Task: Run the report with all fields
Action: Mouse moved to (276, 184)
Screenshot: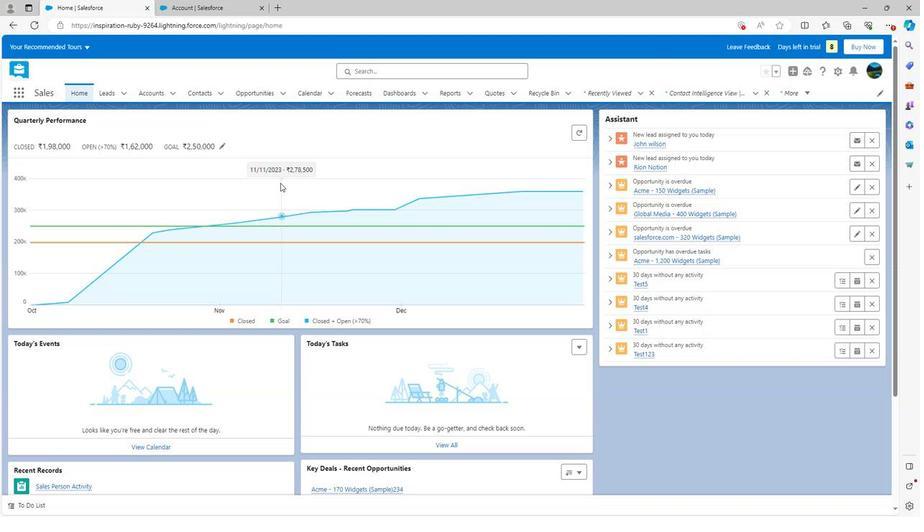 
Action: Mouse scrolled (276, 183) with delta (0, 0)
Screenshot: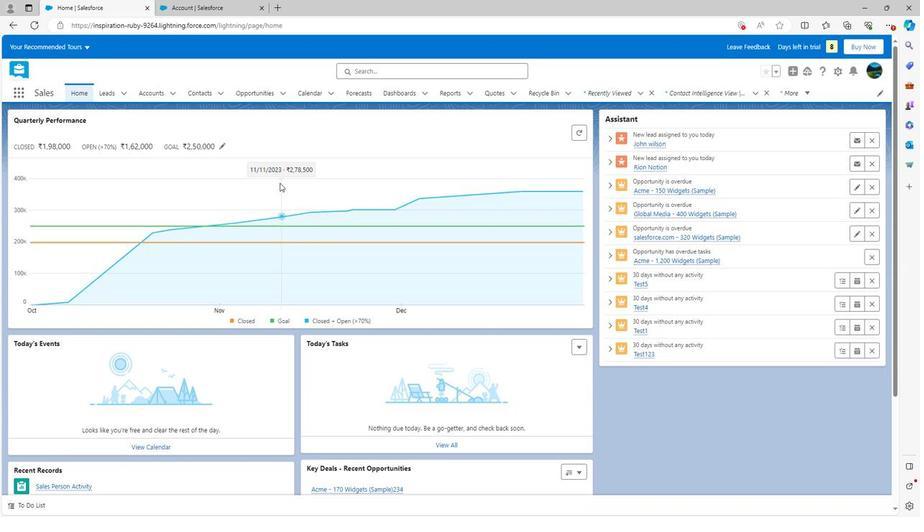 
Action: Mouse scrolled (276, 183) with delta (0, 0)
Screenshot: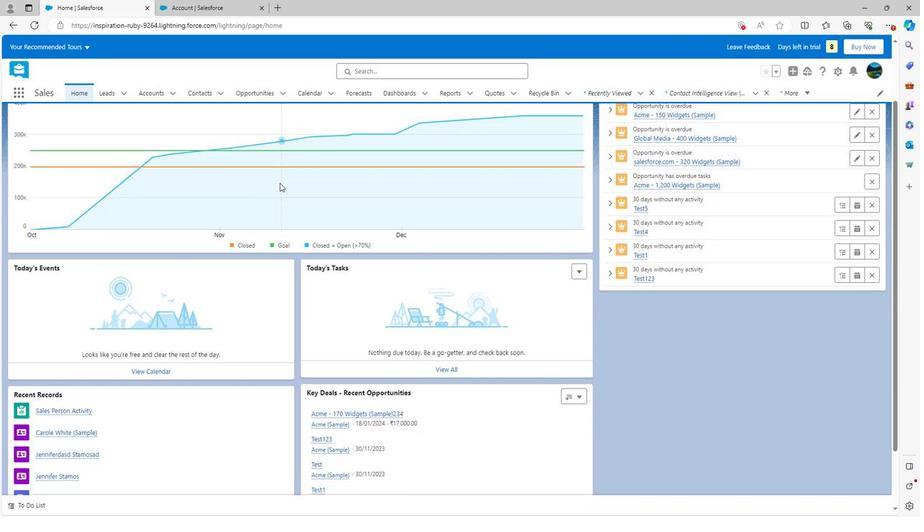 
Action: Mouse scrolled (276, 183) with delta (0, 0)
Screenshot: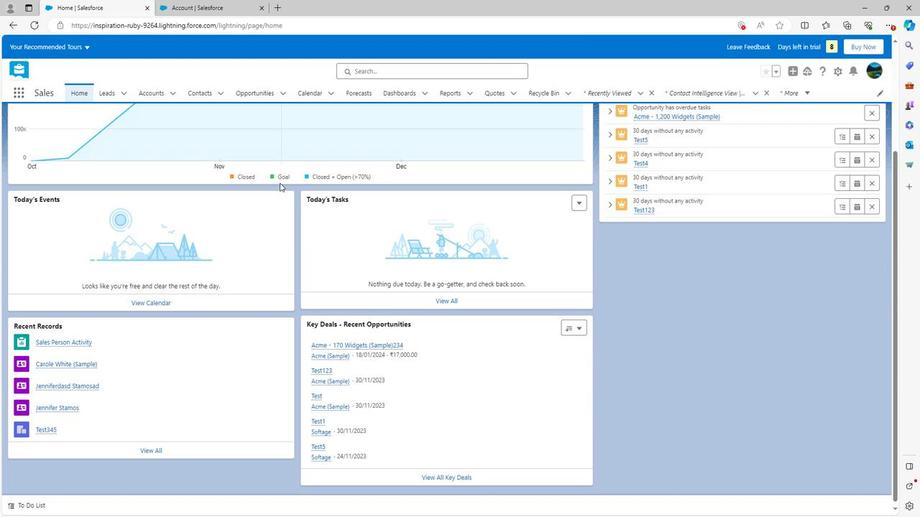 
Action: Mouse scrolled (276, 183) with delta (0, 0)
Screenshot: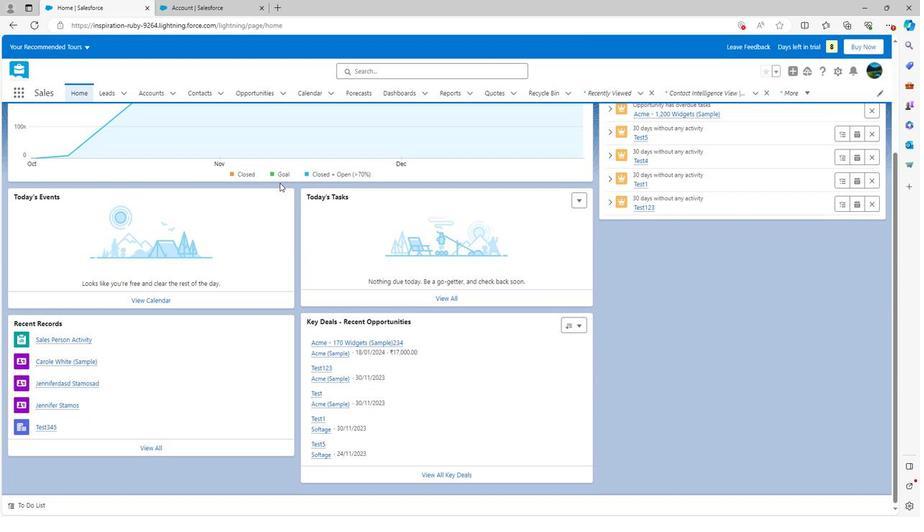 
Action: Mouse scrolled (276, 184) with delta (0, 0)
Screenshot: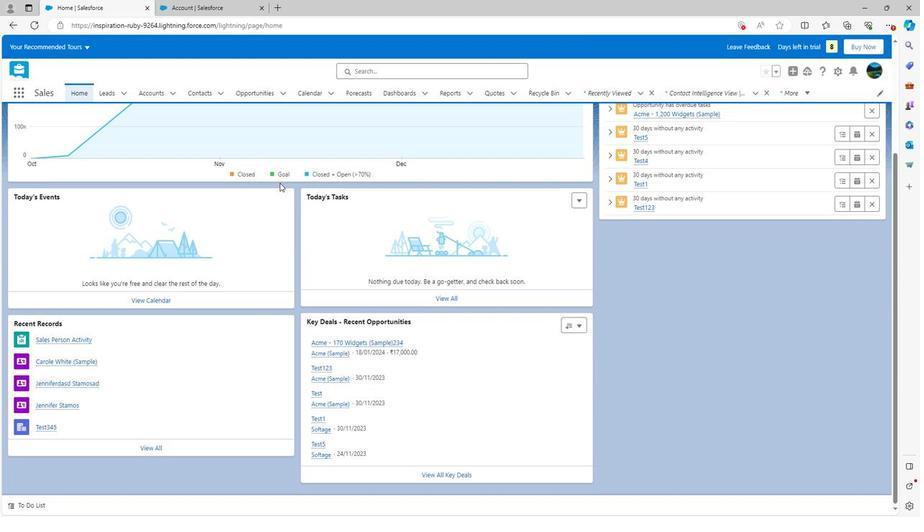 
Action: Mouse scrolled (276, 184) with delta (0, 0)
Screenshot: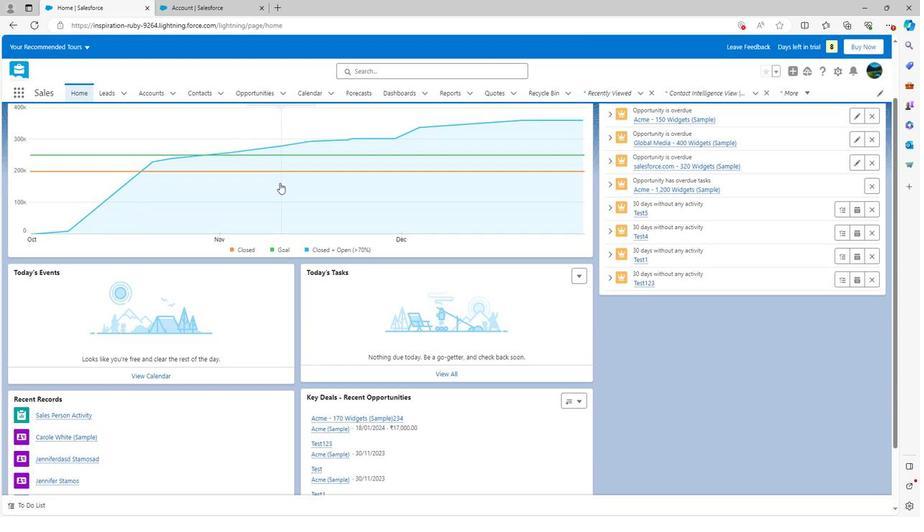 
Action: Mouse scrolled (276, 184) with delta (0, 0)
Screenshot: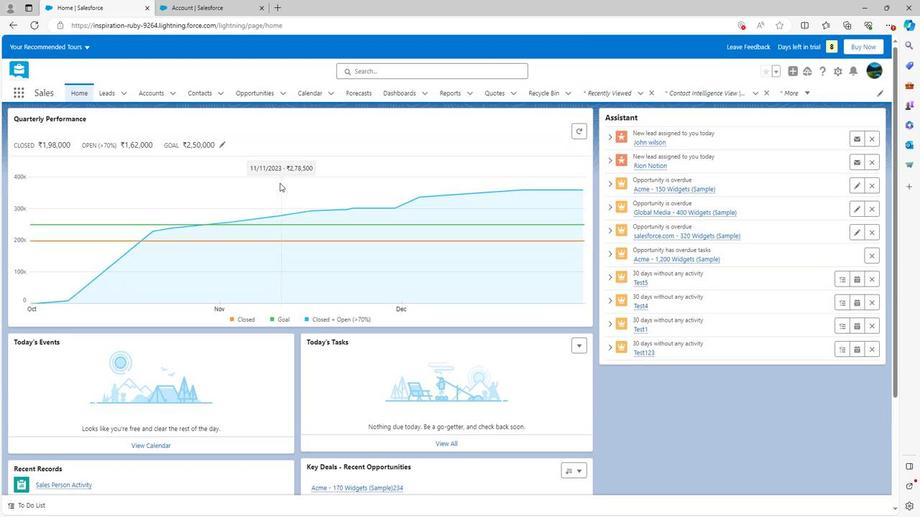 
Action: Mouse scrolled (276, 184) with delta (0, 0)
Screenshot: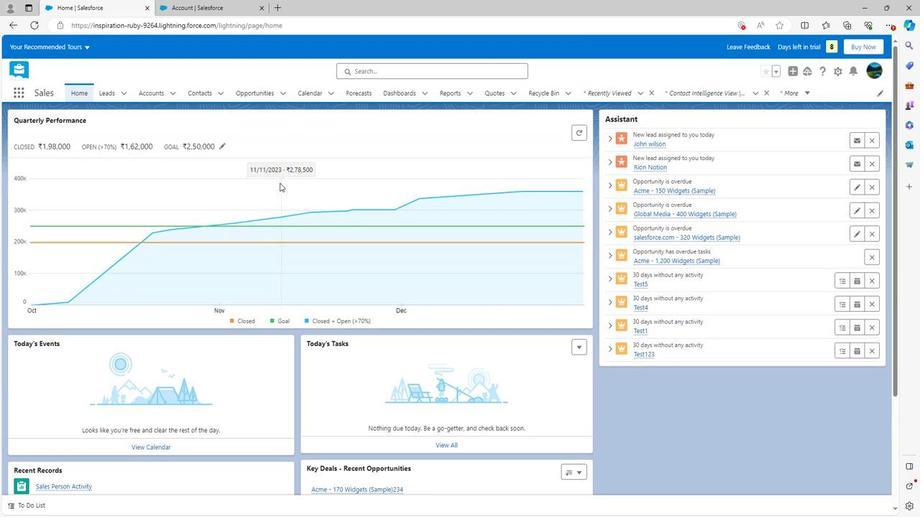 
Action: Mouse moved to (449, 93)
Screenshot: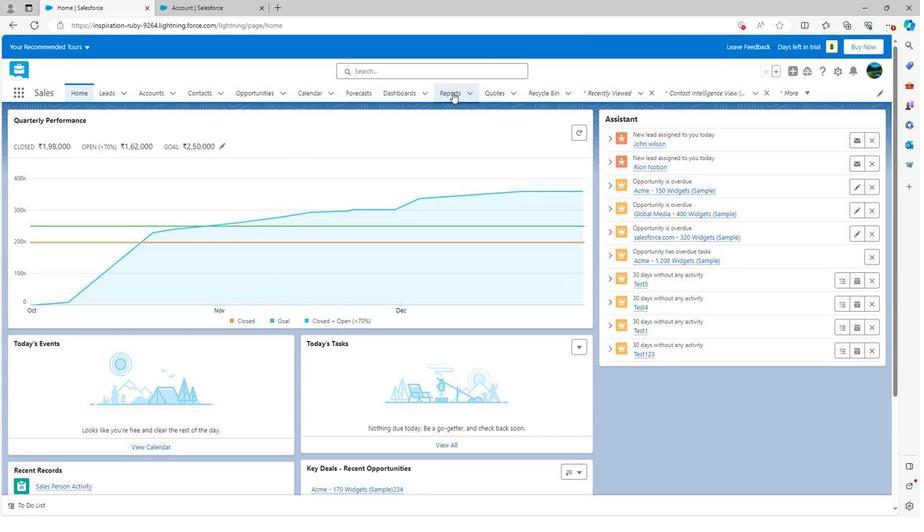 
Action: Mouse pressed left at (449, 93)
Screenshot: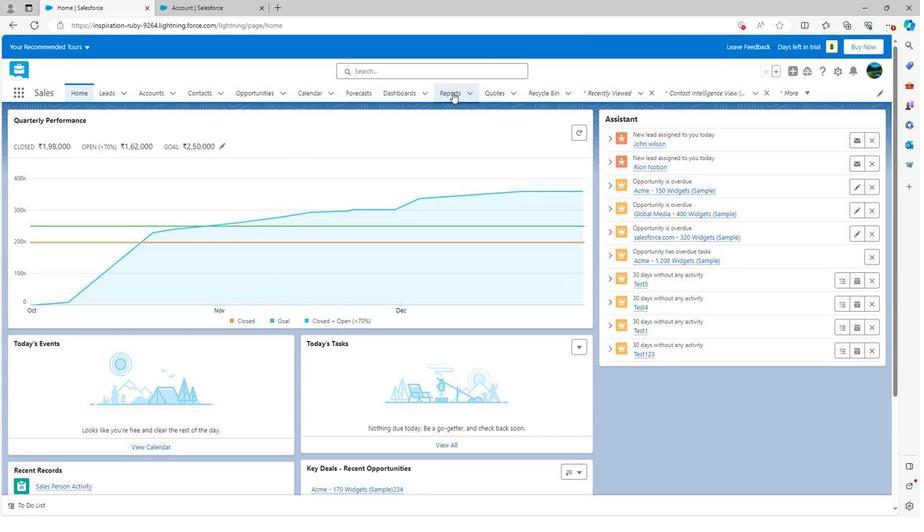 
Action: Mouse moved to (880, 176)
Screenshot: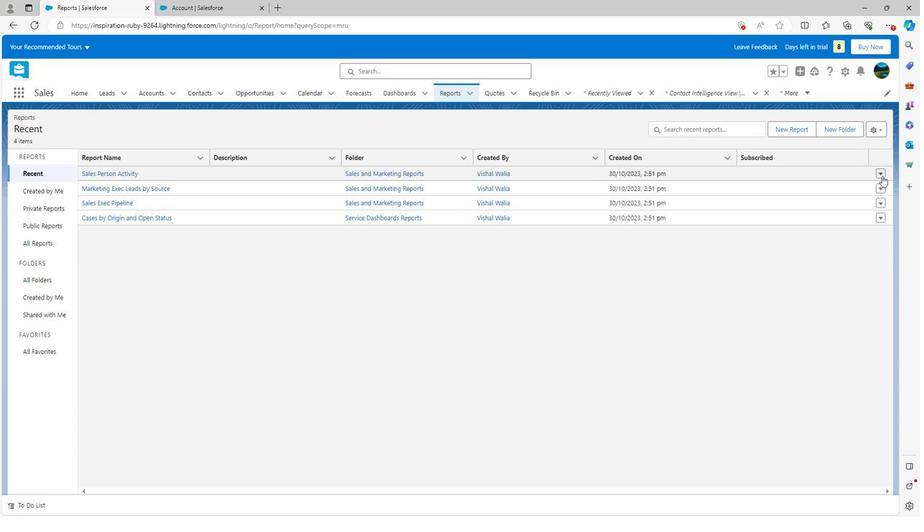
Action: Mouse pressed left at (880, 176)
Screenshot: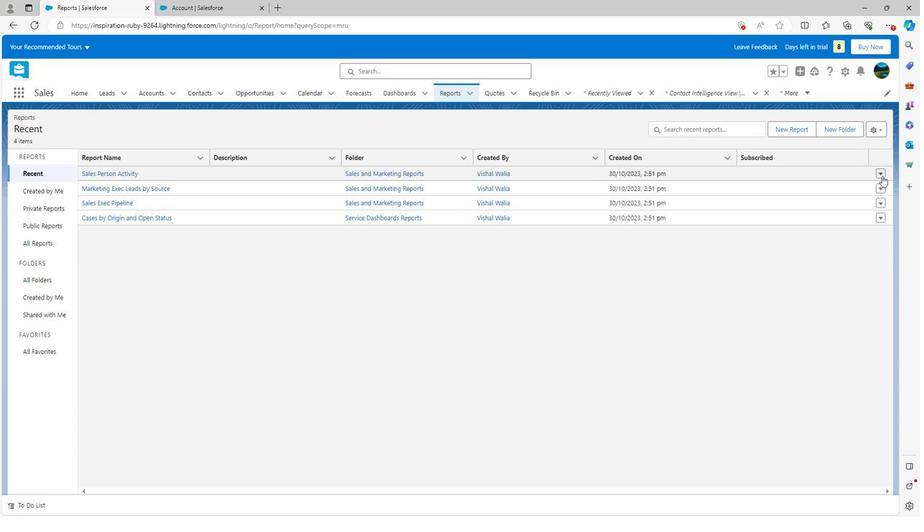 
Action: Mouse moved to (837, 195)
Screenshot: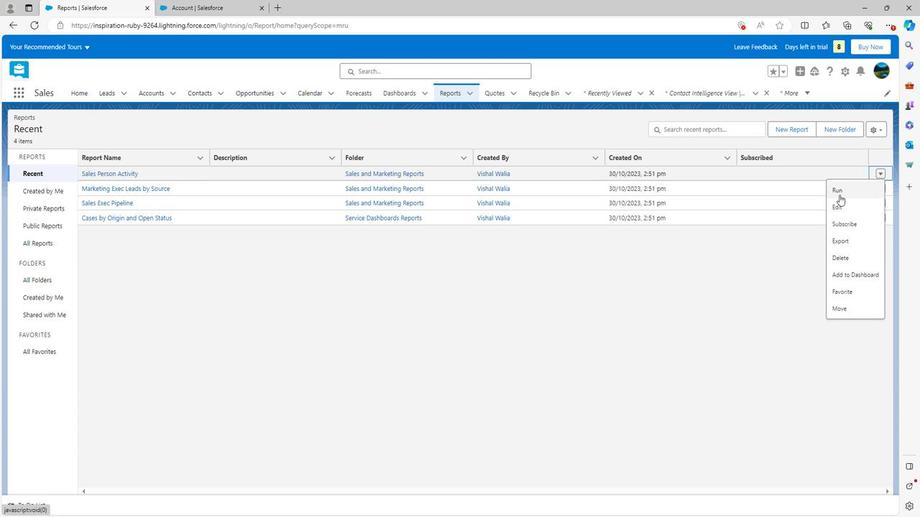 
Action: Mouse pressed left at (837, 195)
Screenshot: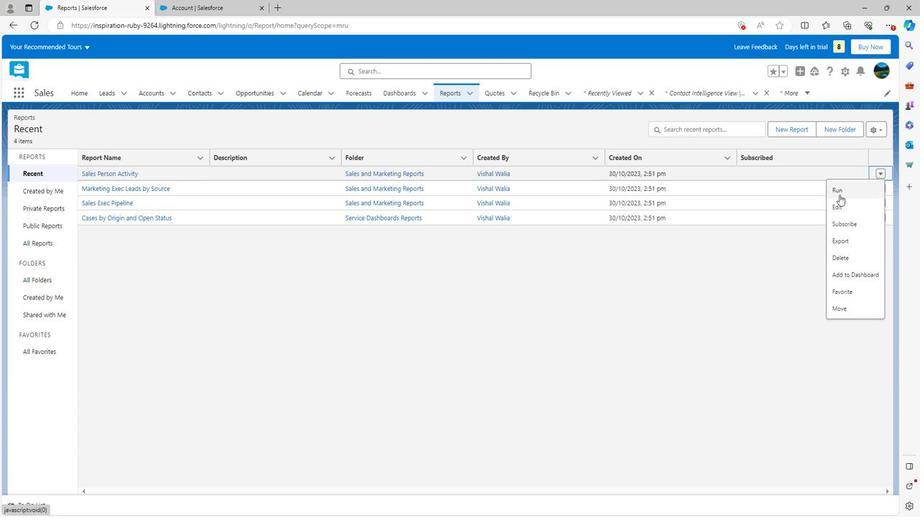 
Action: Mouse moved to (79, 278)
Screenshot: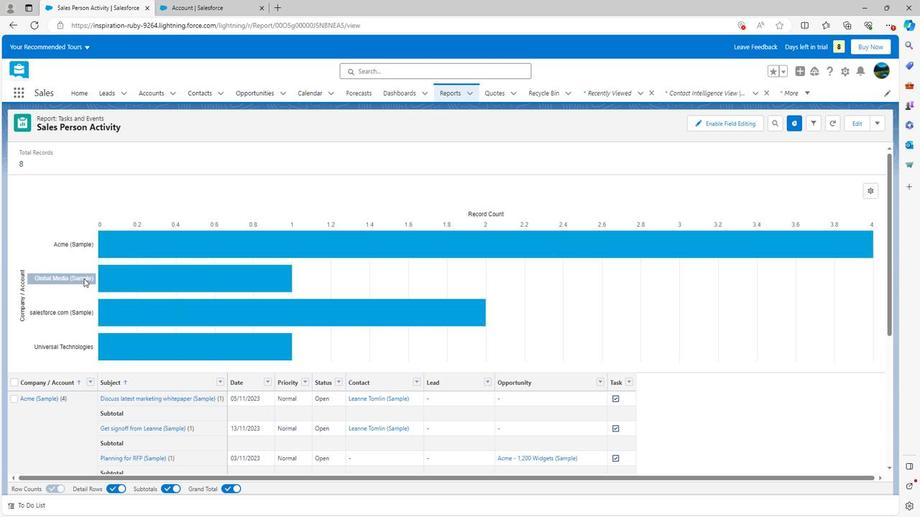 
Action: Mouse scrolled (79, 278) with delta (0, 0)
Screenshot: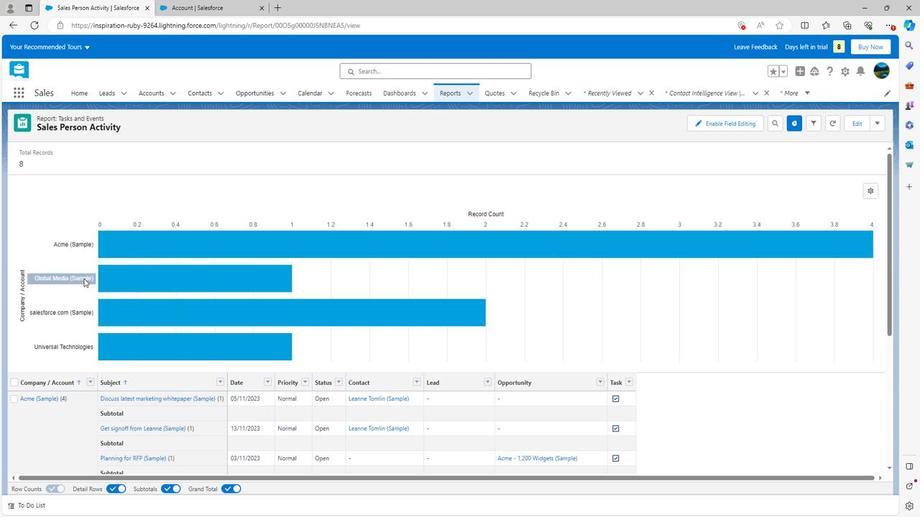 
Action: Mouse scrolled (79, 278) with delta (0, 0)
Screenshot: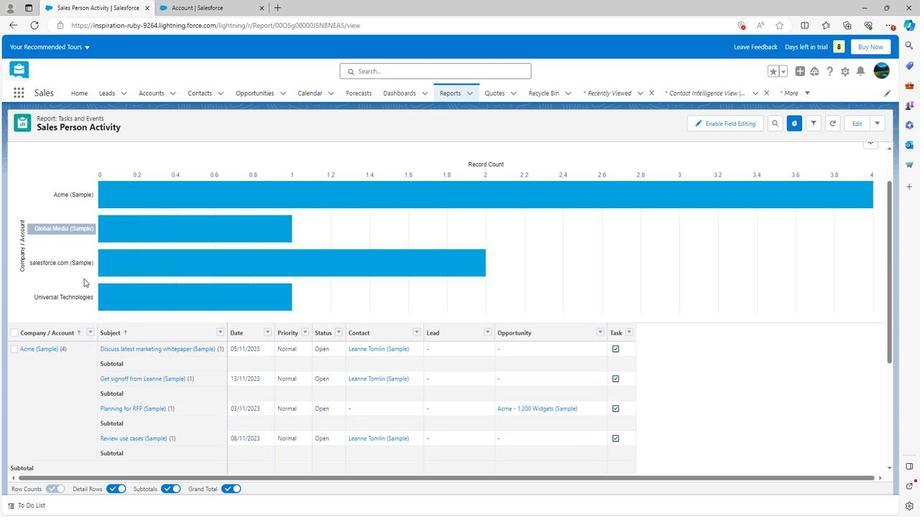 
Action: Mouse scrolled (79, 278) with delta (0, 0)
Screenshot: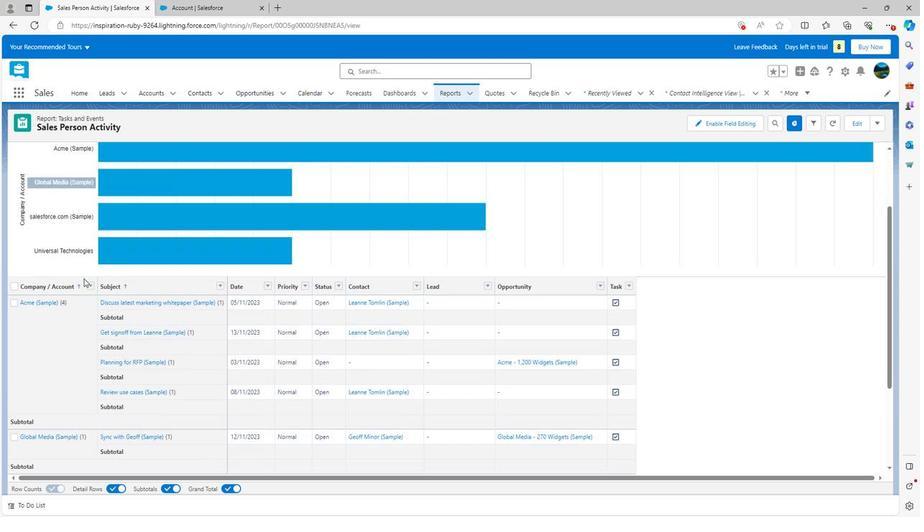 
Action: Mouse scrolled (79, 278) with delta (0, 0)
Screenshot: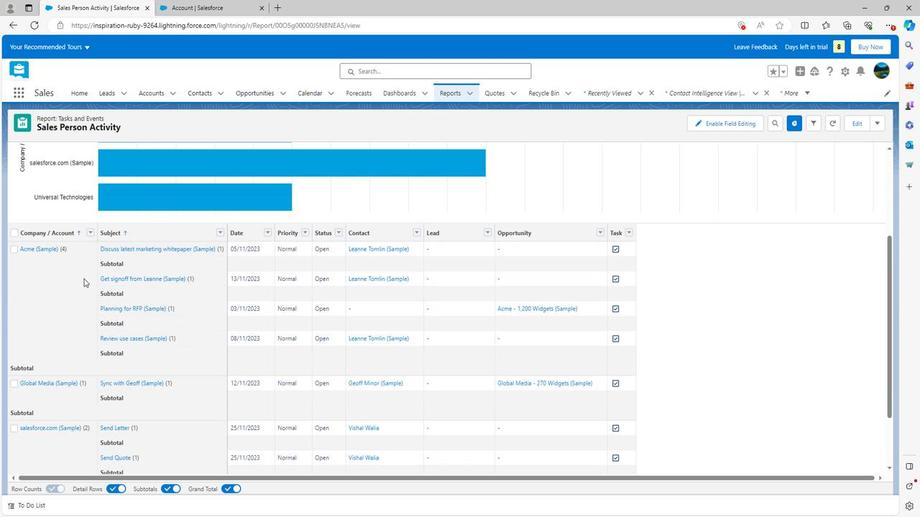 
Action: Mouse scrolled (79, 278) with delta (0, 0)
Screenshot: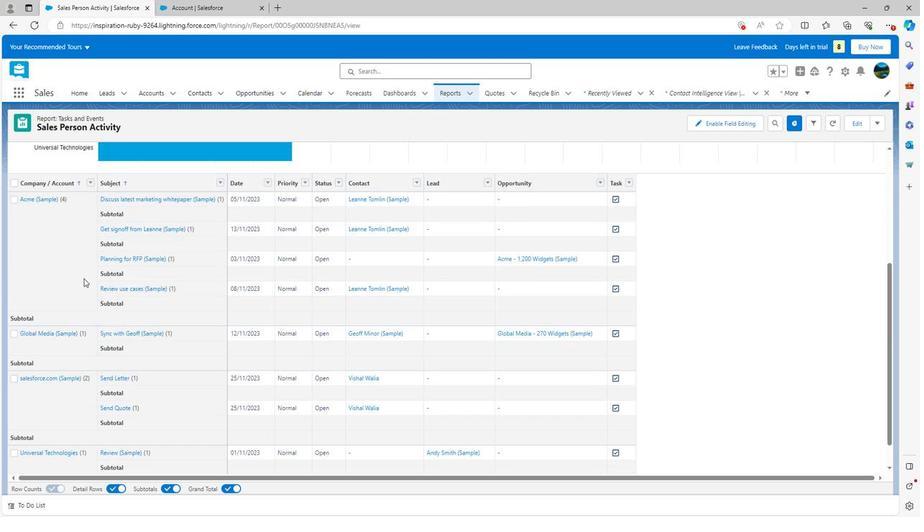 
Action: Mouse scrolled (79, 278) with delta (0, 0)
Screenshot: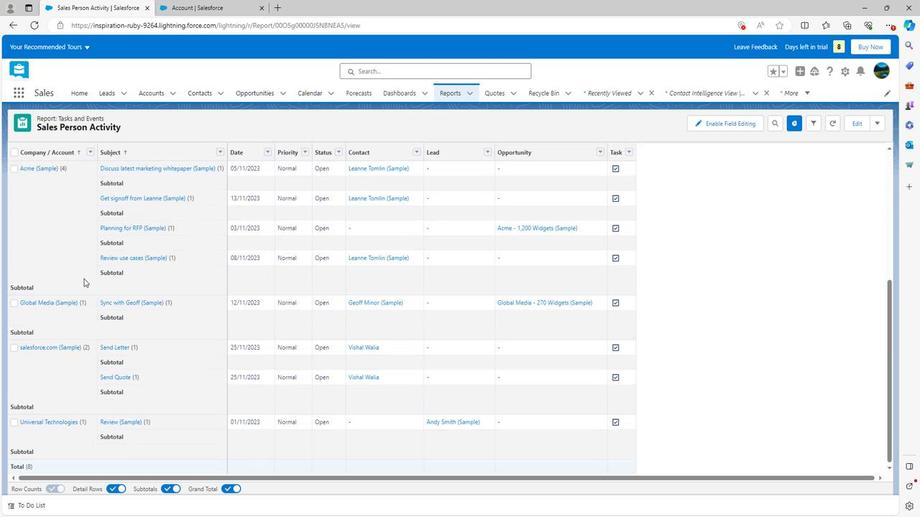 
Action: Mouse scrolled (79, 278) with delta (0, 0)
Screenshot: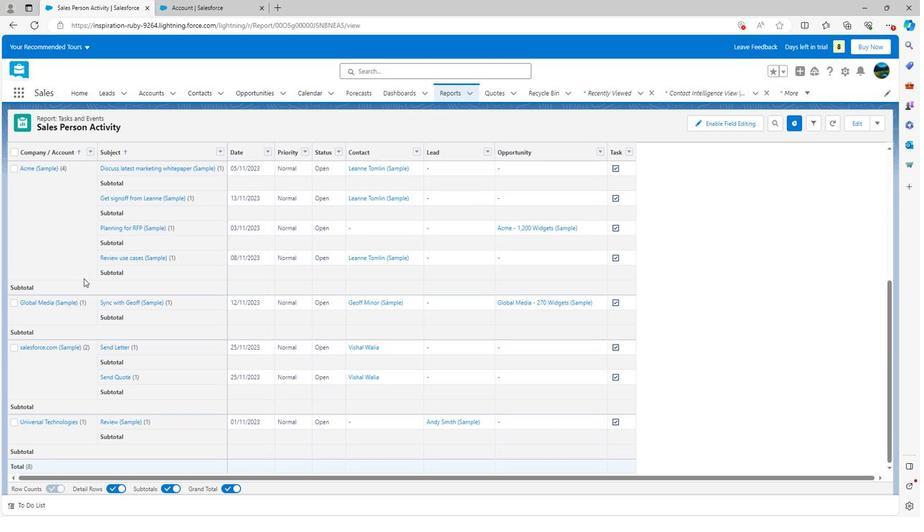 
Action: Mouse moved to (89, 273)
Screenshot: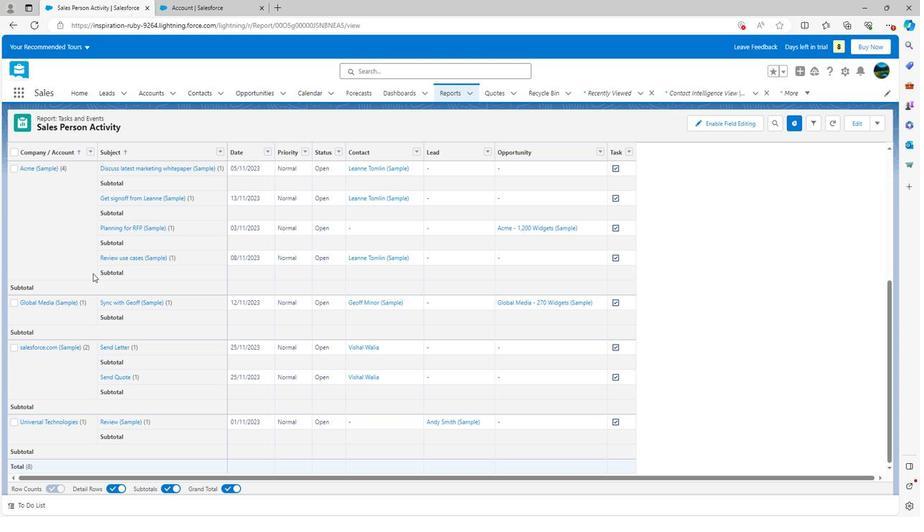 
Action: Mouse scrolled (89, 273) with delta (0, 0)
Screenshot: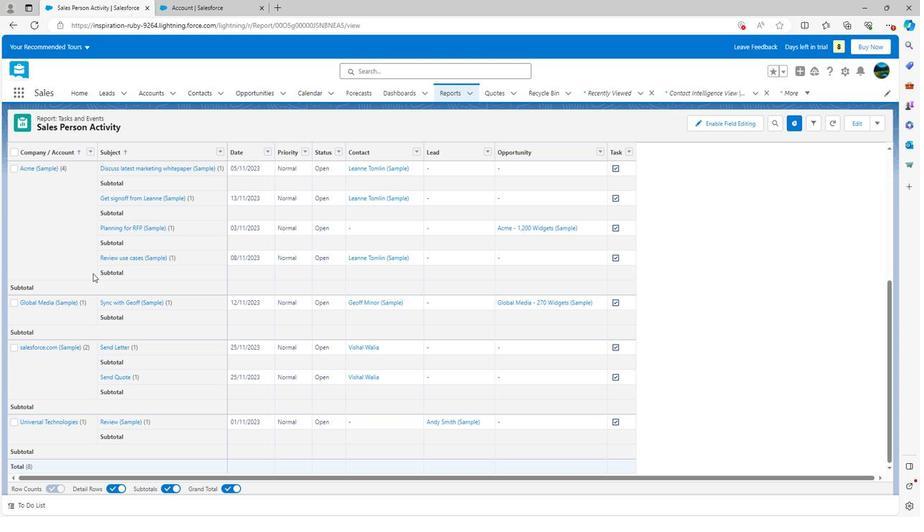 
Action: Mouse scrolled (89, 273) with delta (0, 0)
Screenshot: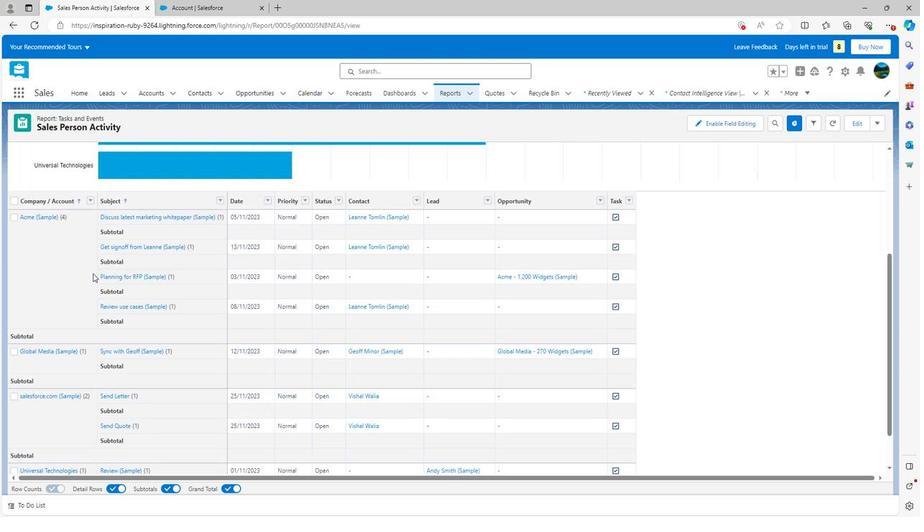 
Action: Mouse scrolled (89, 273) with delta (0, 0)
Screenshot: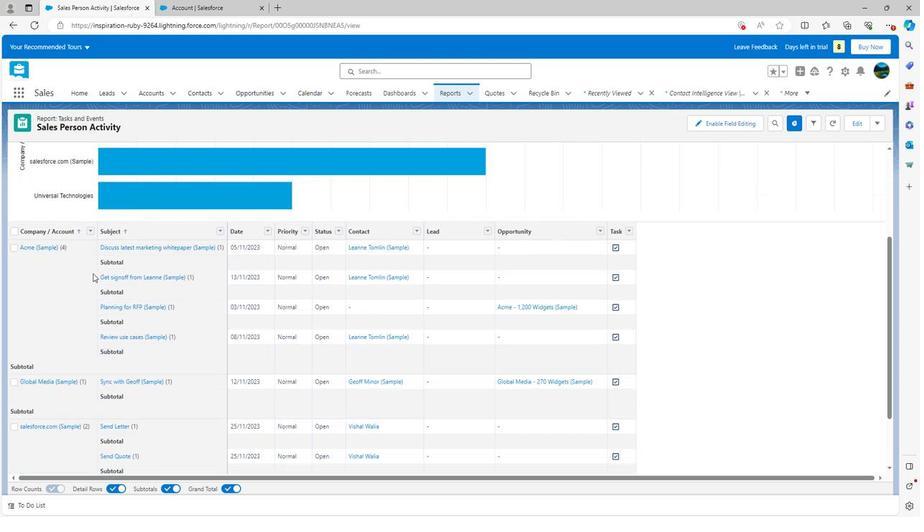 
Action: Mouse scrolled (89, 273) with delta (0, 0)
Screenshot: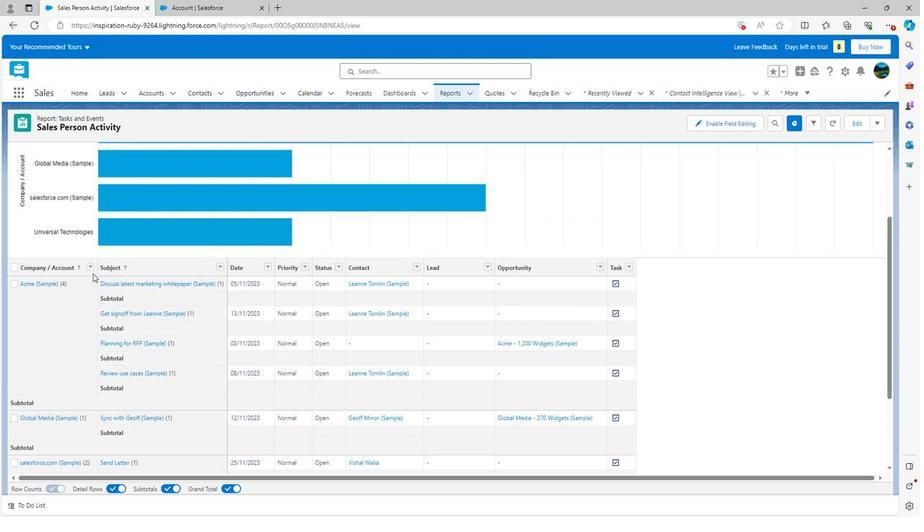 
Action: Mouse scrolled (89, 273) with delta (0, 0)
Screenshot: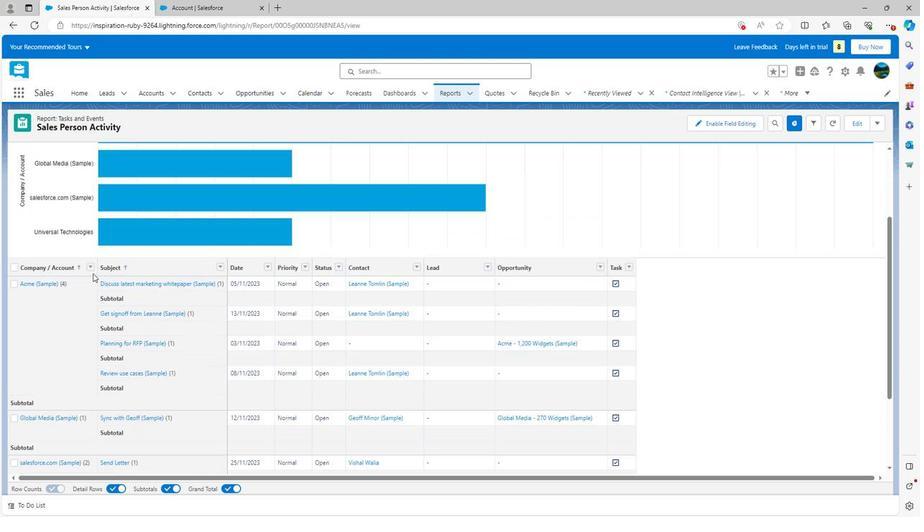 
Action: Mouse scrolled (89, 273) with delta (0, 0)
Screenshot: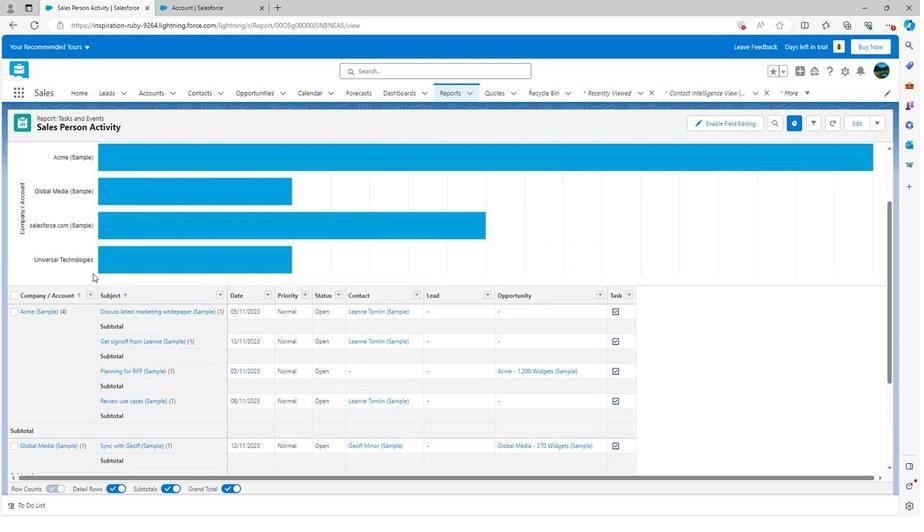 
Action: Mouse scrolled (89, 273) with delta (0, 0)
Screenshot: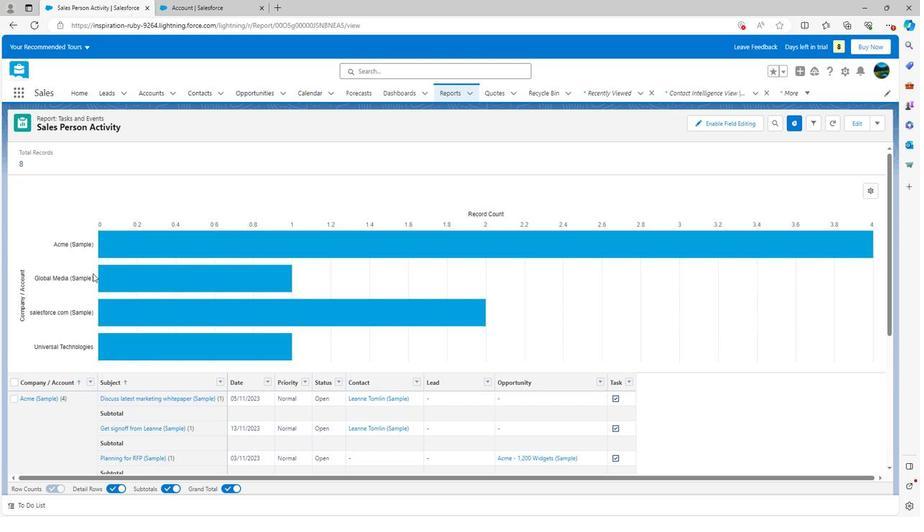 
Action: Mouse scrolled (89, 273) with delta (0, 0)
Screenshot: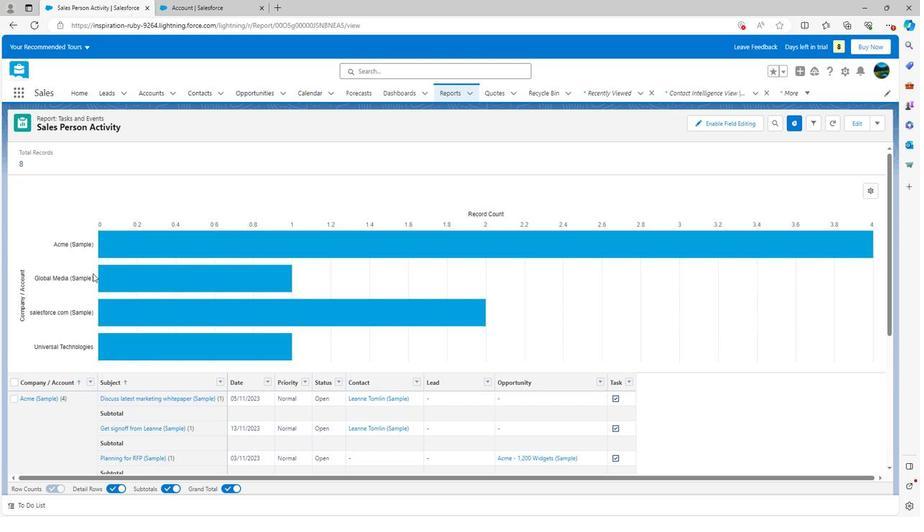 
Action: Mouse scrolled (89, 273) with delta (0, 0)
Screenshot: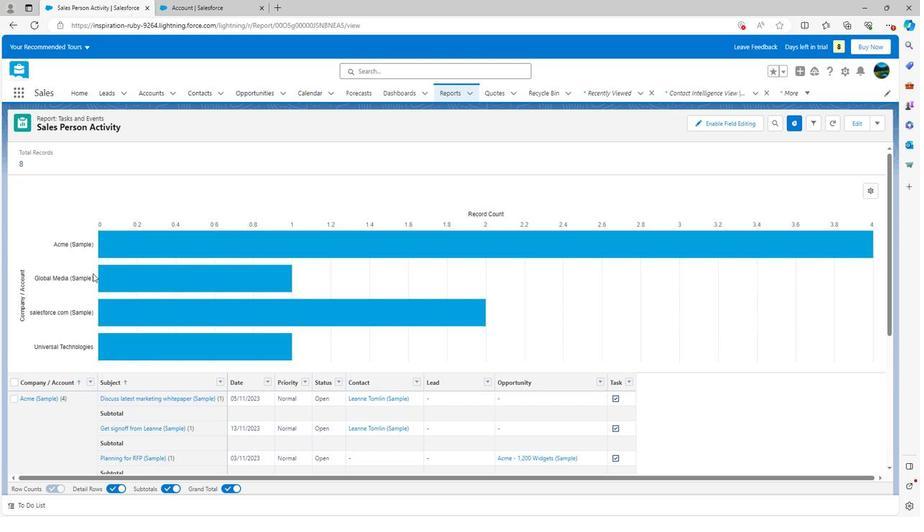 
Action: Mouse scrolled (89, 273) with delta (0, 0)
Screenshot: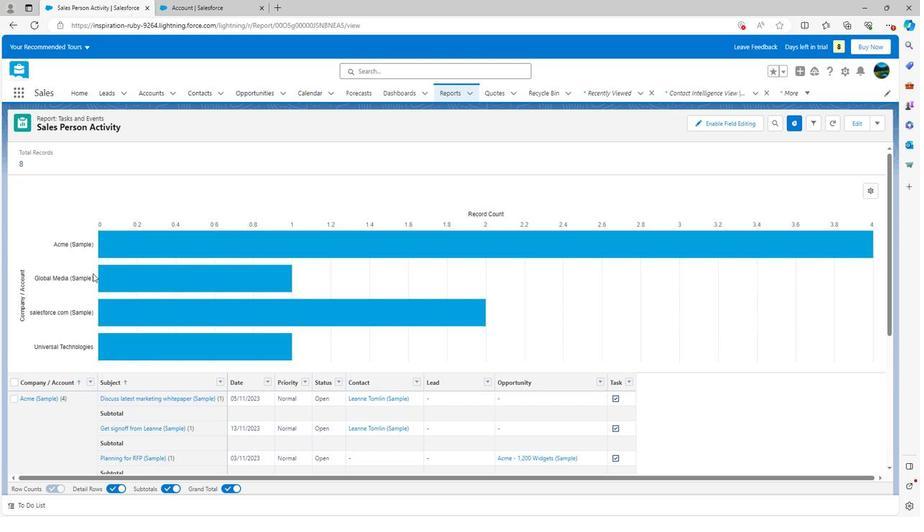 
Action: Mouse scrolled (89, 273) with delta (0, 0)
Screenshot: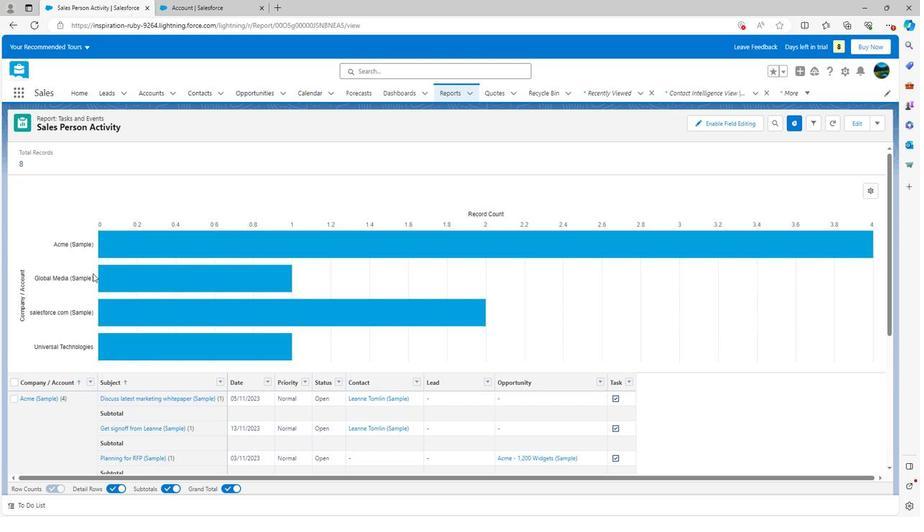
Action: Mouse scrolled (89, 273) with delta (0, 0)
Screenshot: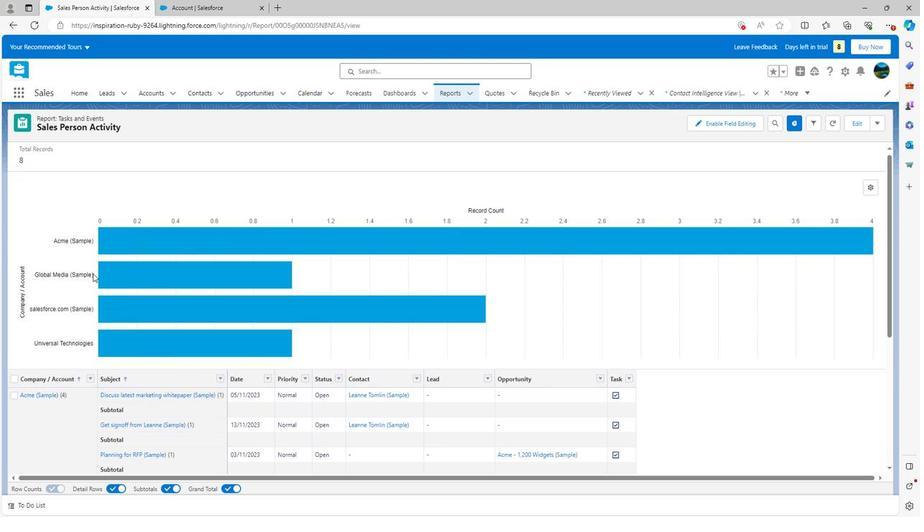 
Action: Mouse scrolled (89, 273) with delta (0, 0)
Screenshot: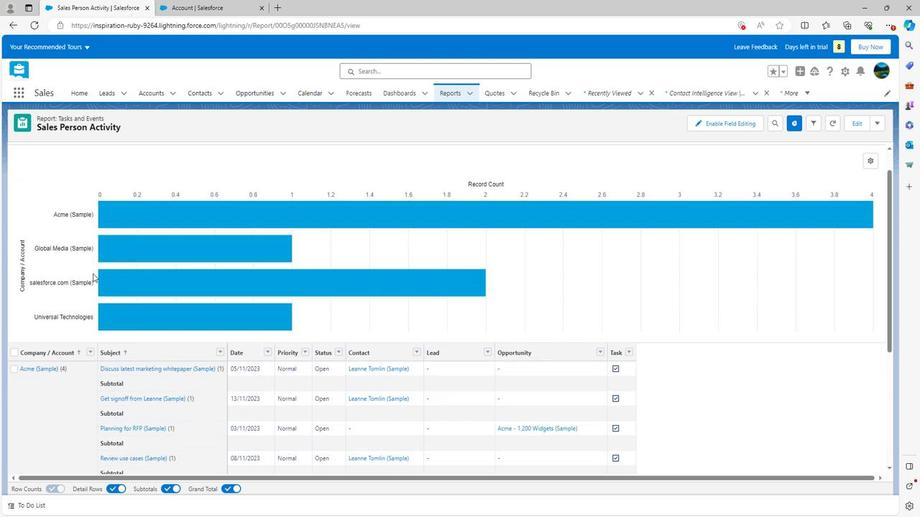 
Action: Mouse scrolled (89, 273) with delta (0, 0)
Screenshot: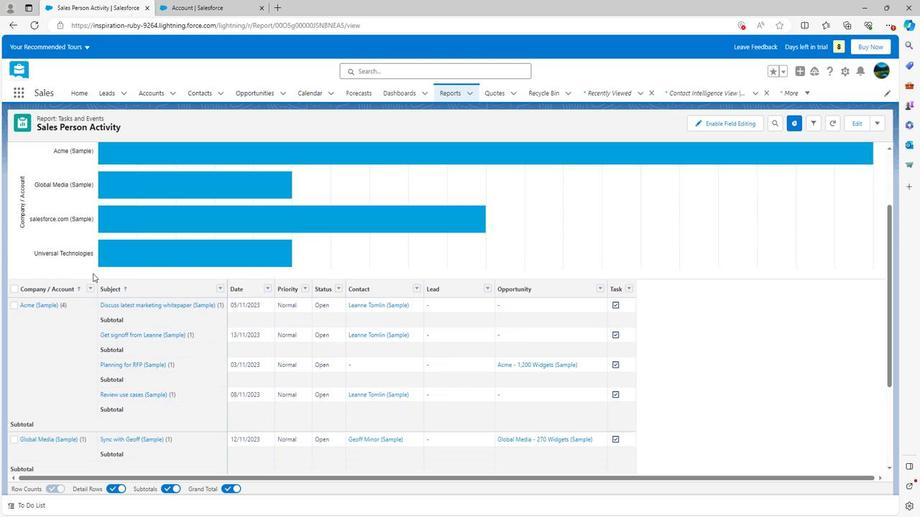 
Action: Mouse scrolled (89, 273) with delta (0, 0)
Screenshot: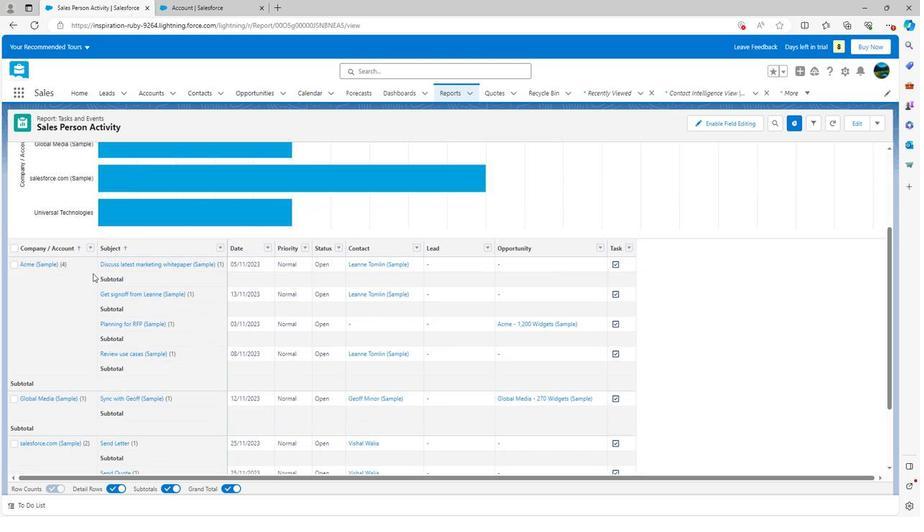 
Action: Mouse scrolled (89, 273) with delta (0, 0)
Screenshot: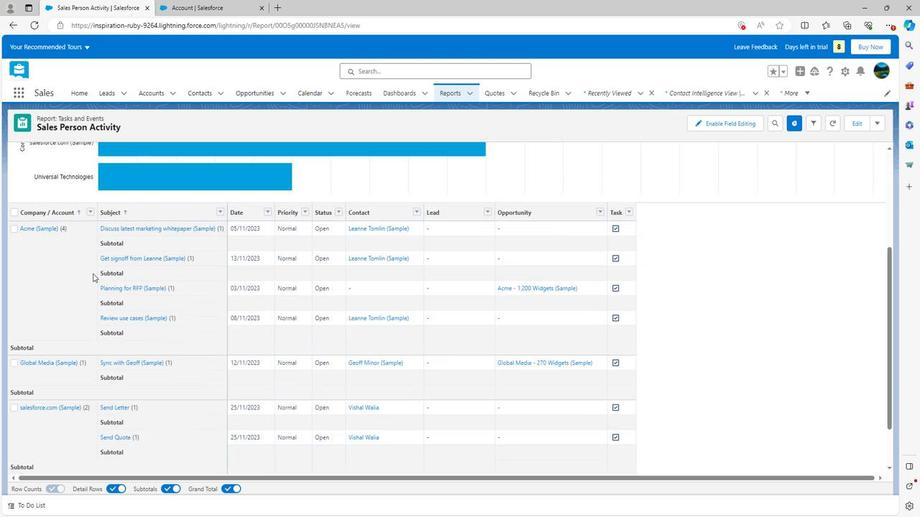 
Action: Mouse scrolled (89, 273) with delta (0, 0)
Screenshot: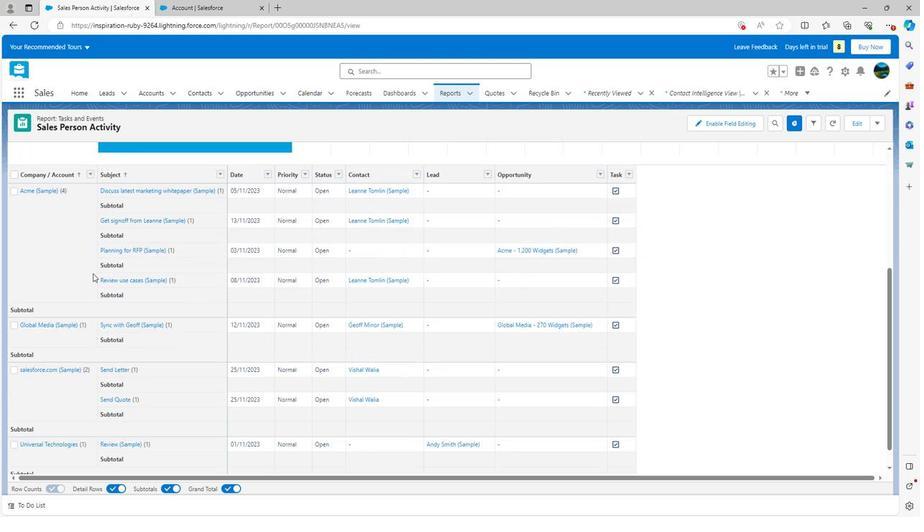 
Action: Mouse scrolled (89, 273) with delta (0, 0)
Screenshot: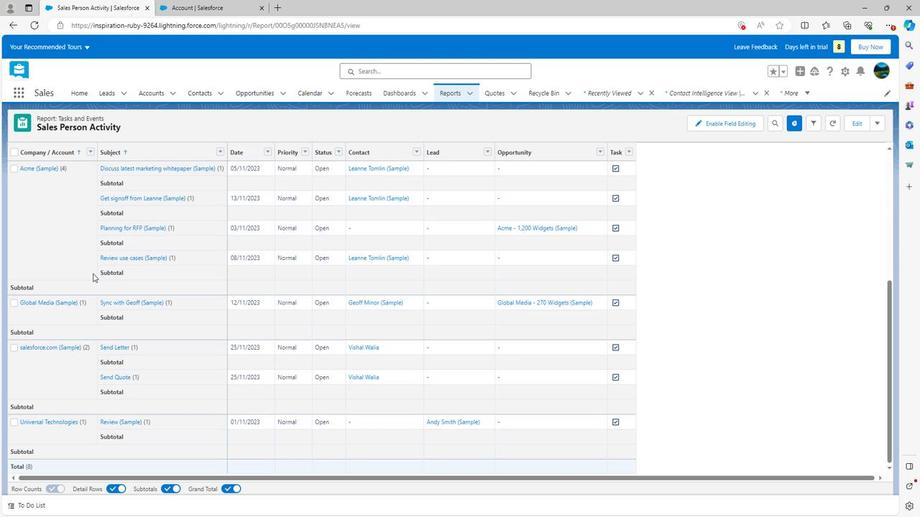 
Action: Mouse scrolled (89, 273) with delta (0, 0)
Screenshot: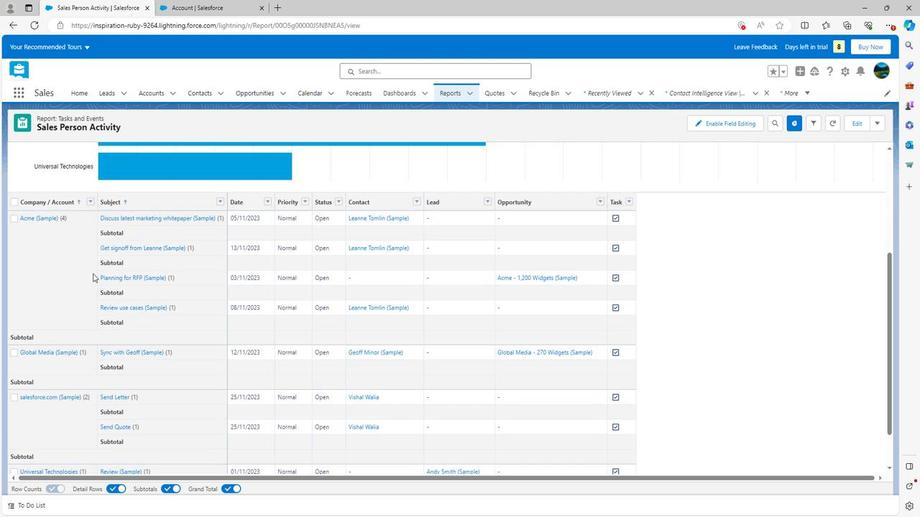 
Action: Mouse scrolled (89, 273) with delta (0, 0)
Screenshot: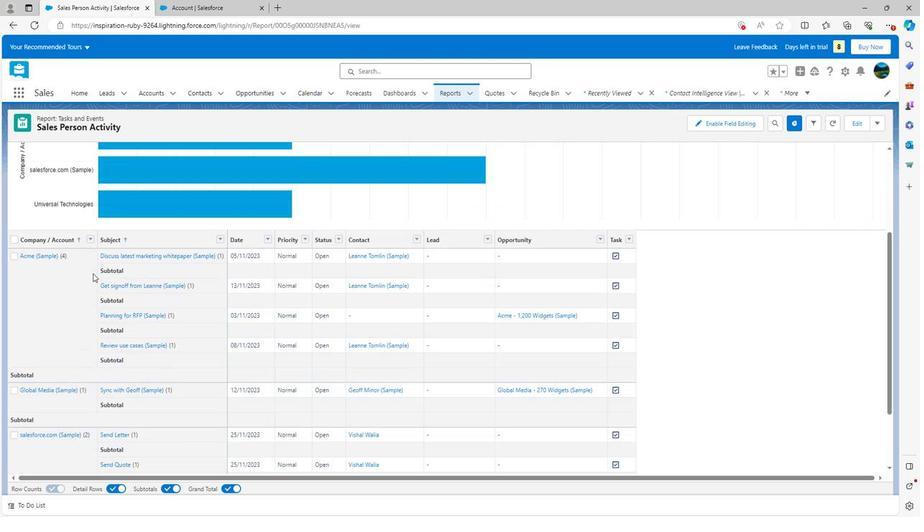 
Action: Mouse scrolled (89, 273) with delta (0, 0)
Screenshot: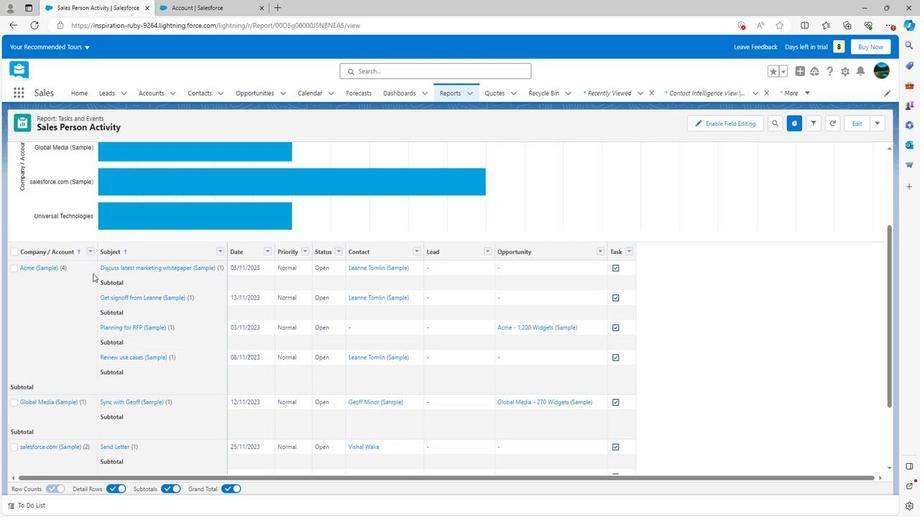 
Action: Mouse scrolled (89, 273) with delta (0, 0)
Screenshot: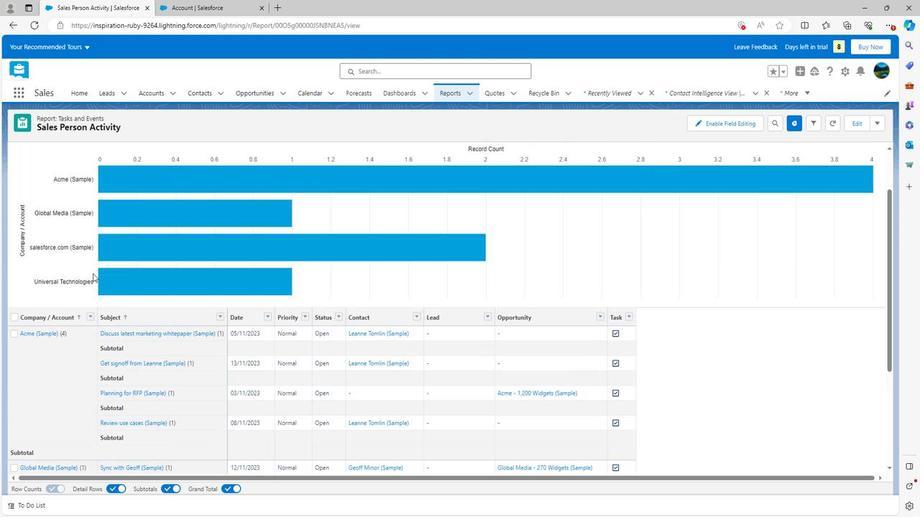 
Action: Mouse scrolled (89, 273) with delta (0, 0)
Screenshot: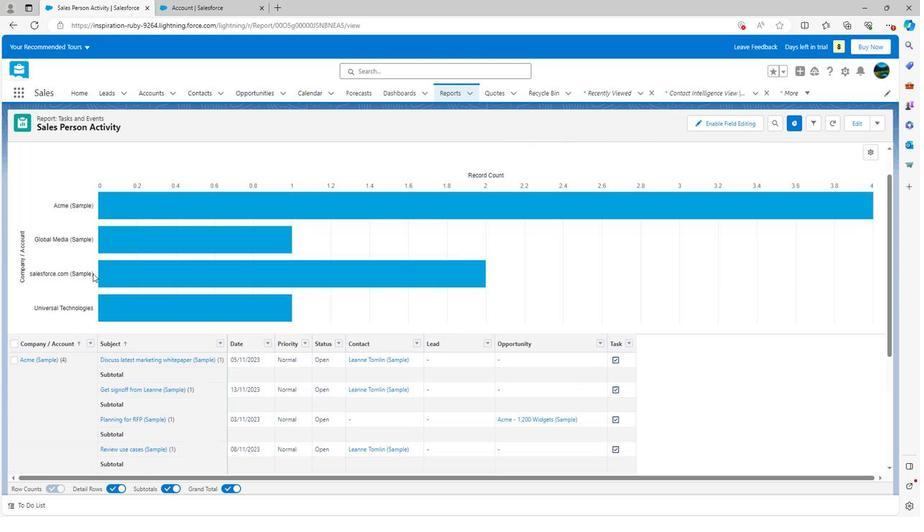 
Action: Mouse scrolled (89, 273) with delta (0, 0)
Screenshot: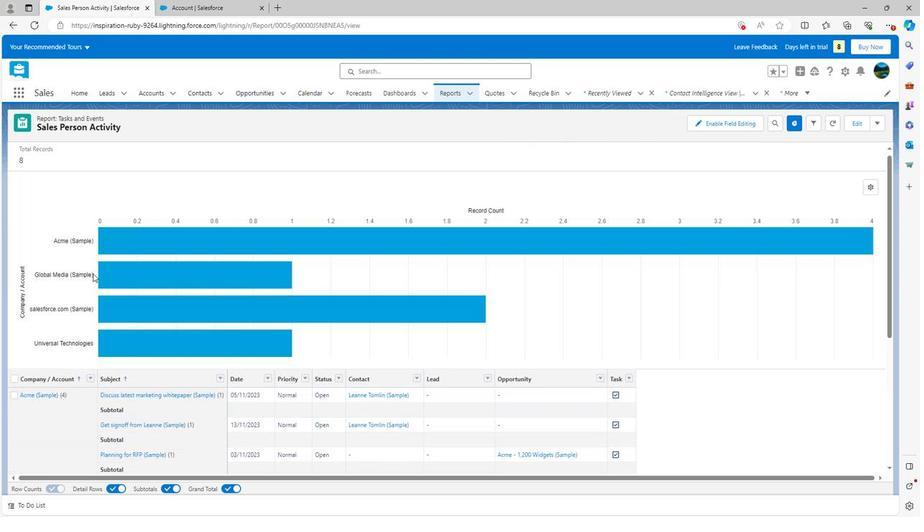 
